 Task: In the  document Aspen.odt Share this file with 'softage.3@softage.net' Check 'Vision History' View the  non- printing characters
Action: Mouse moved to (53, 73)
Screenshot: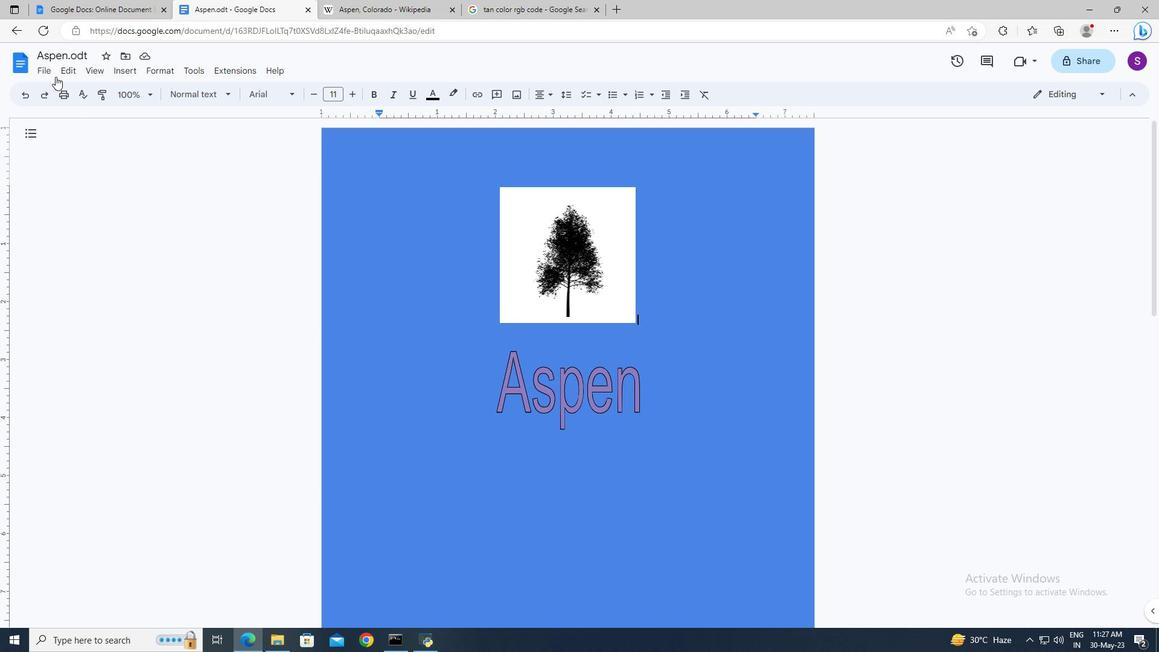 
Action: Mouse pressed left at (53, 73)
Screenshot: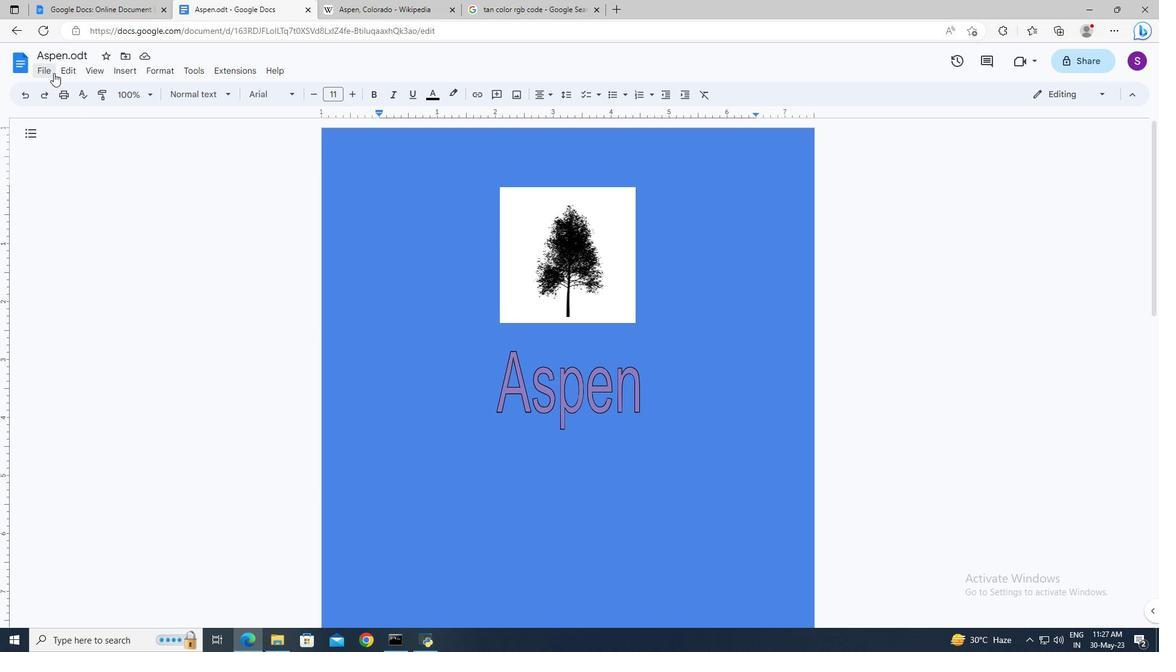 
Action: Mouse moved to (258, 156)
Screenshot: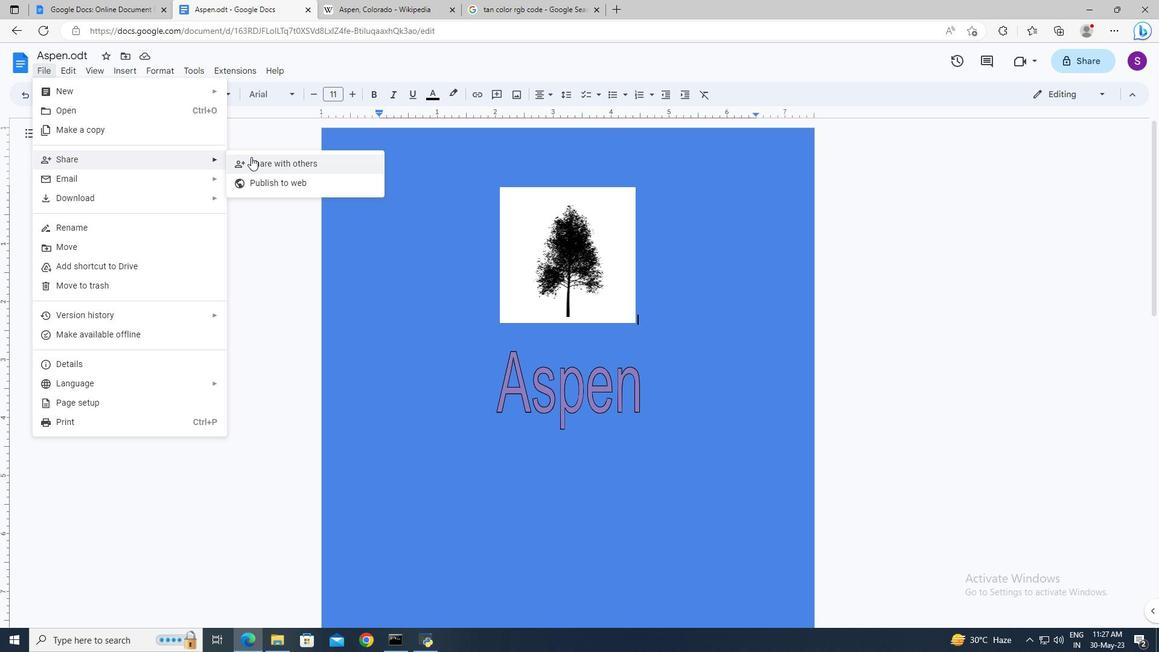 
Action: Mouse pressed left at (258, 156)
Screenshot: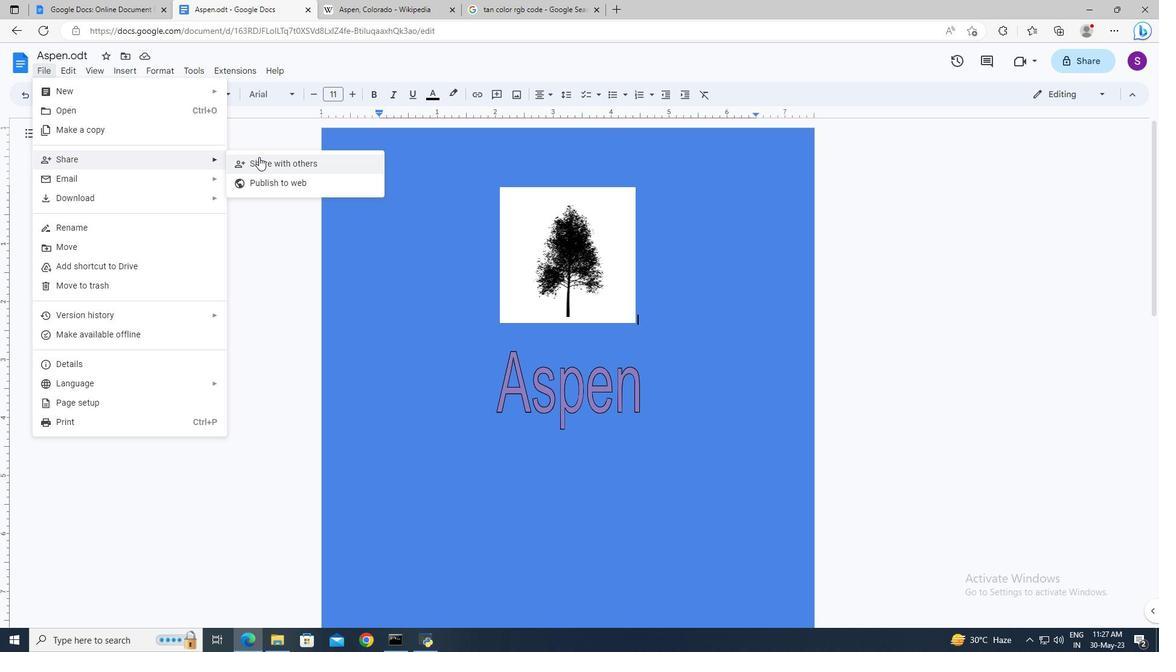 
Action: Mouse moved to (469, 266)
Screenshot: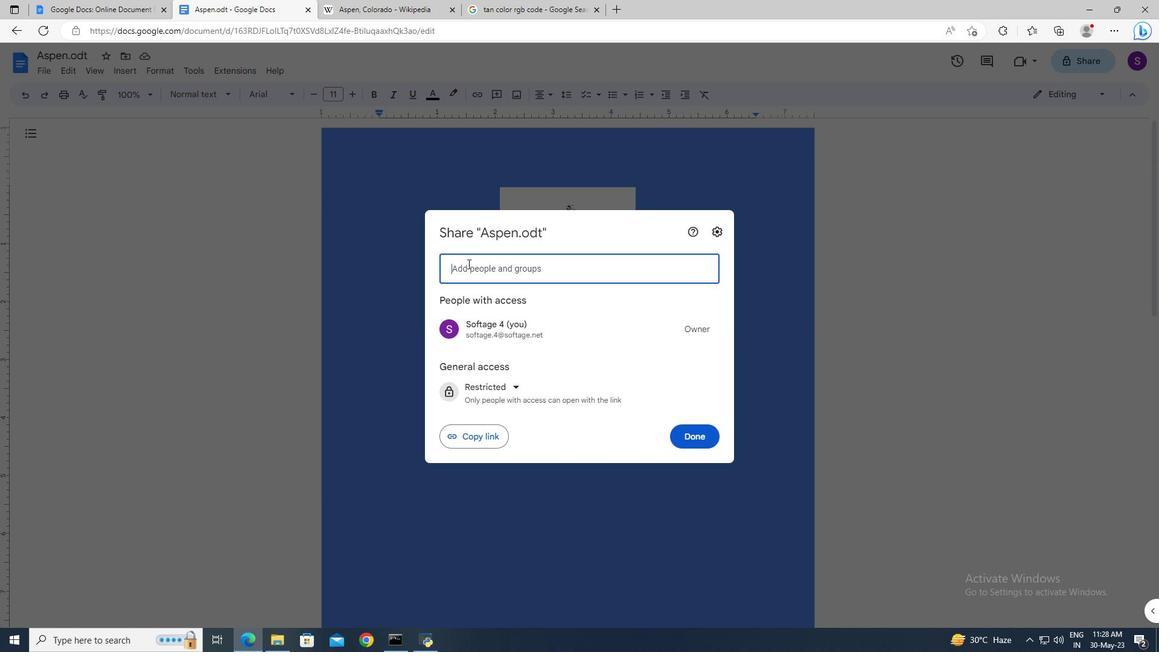 
Action: Mouse pressed left at (469, 266)
Screenshot: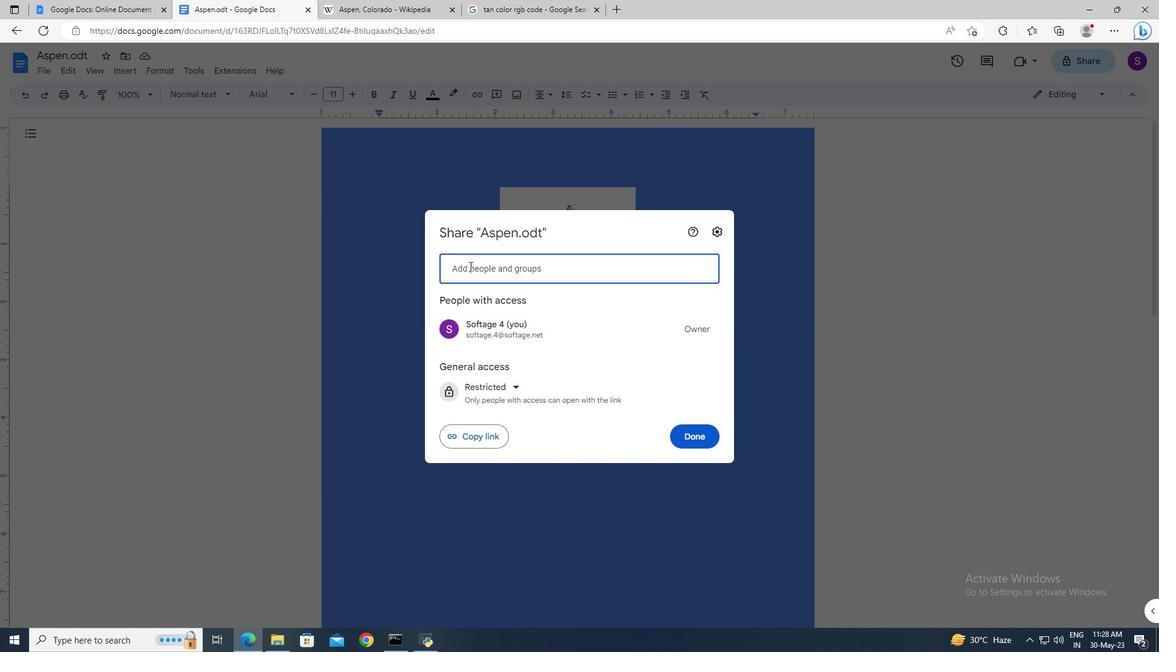 
Action: Key pressed softage.3<Key.shift>@softage.net
Screenshot: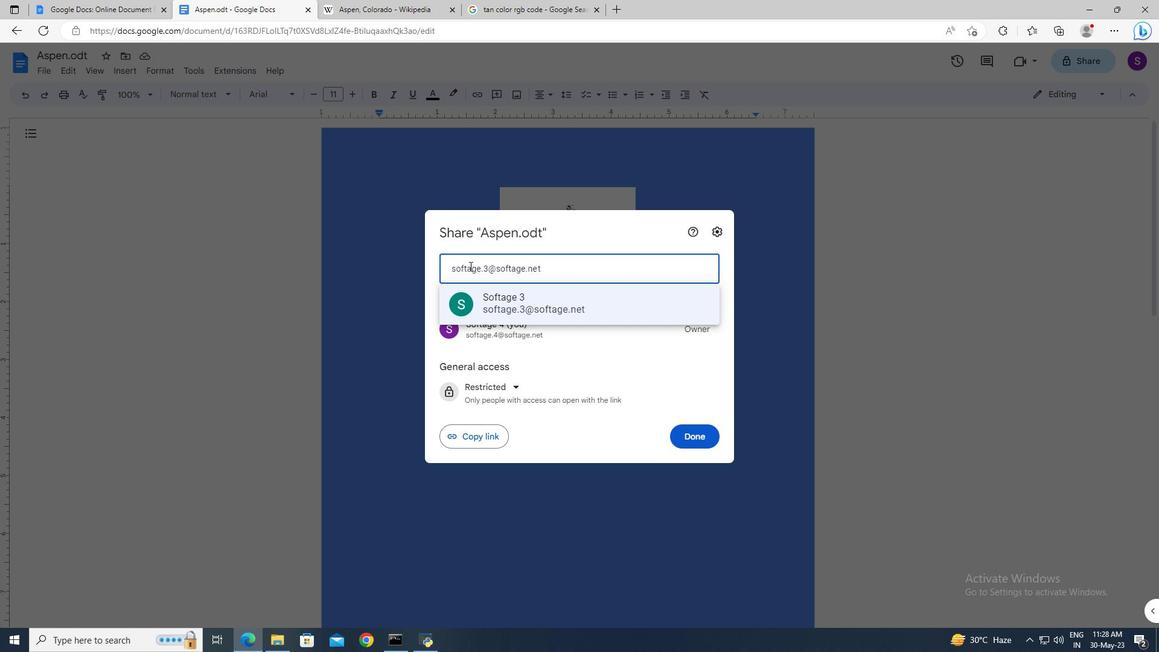
Action: Mouse moved to (496, 298)
Screenshot: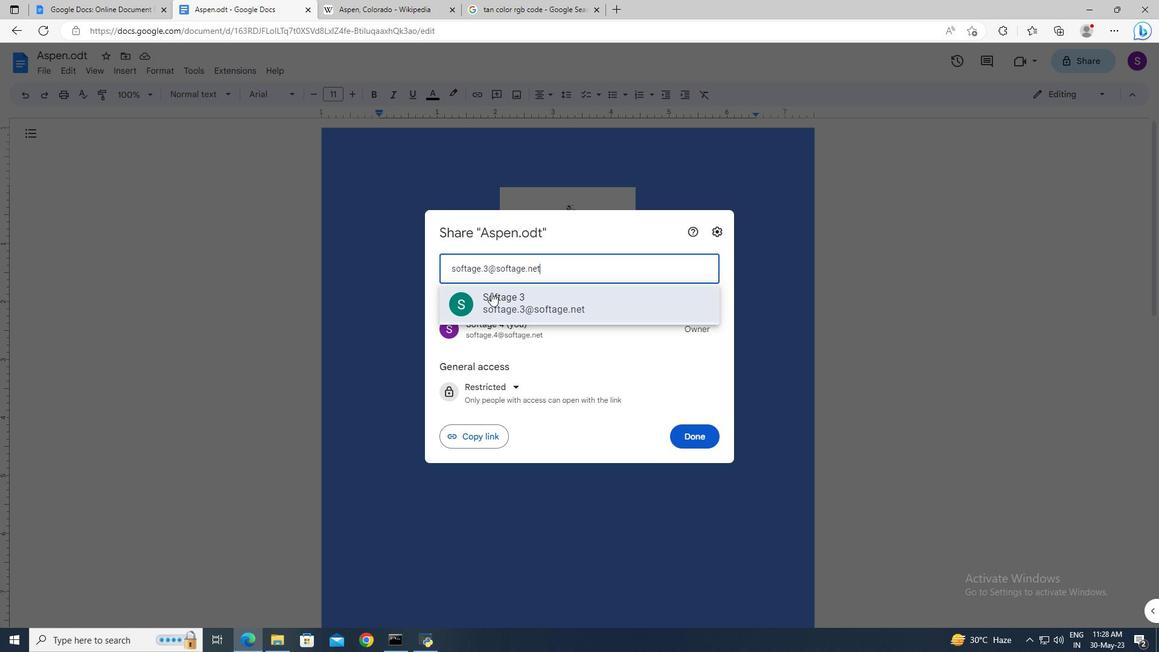 
Action: Mouse pressed left at (496, 298)
Screenshot: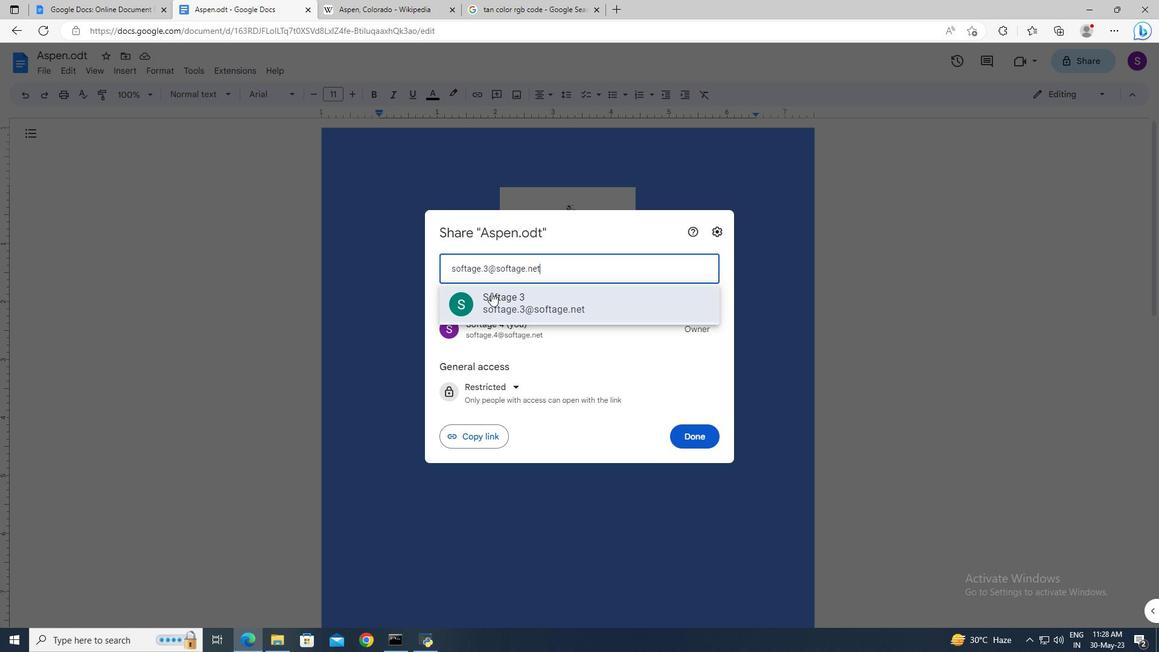 
Action: Mouse moved to (677, 418)
Screenshot: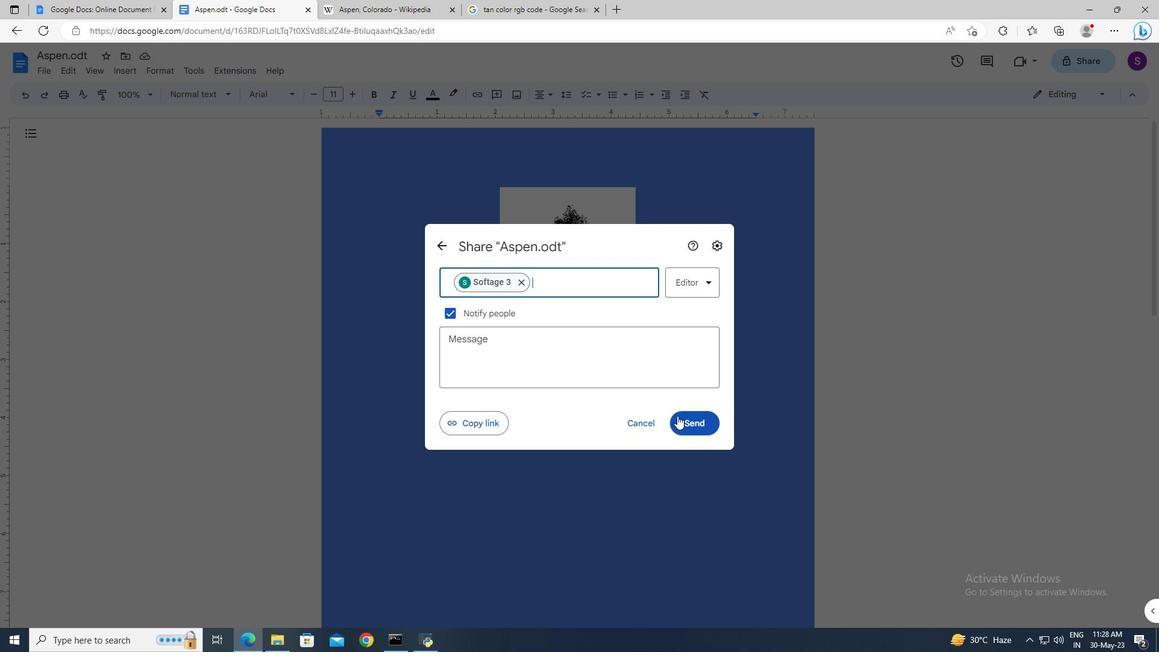 
Action: Mouse pressed left at (677, 418)
Screenshot: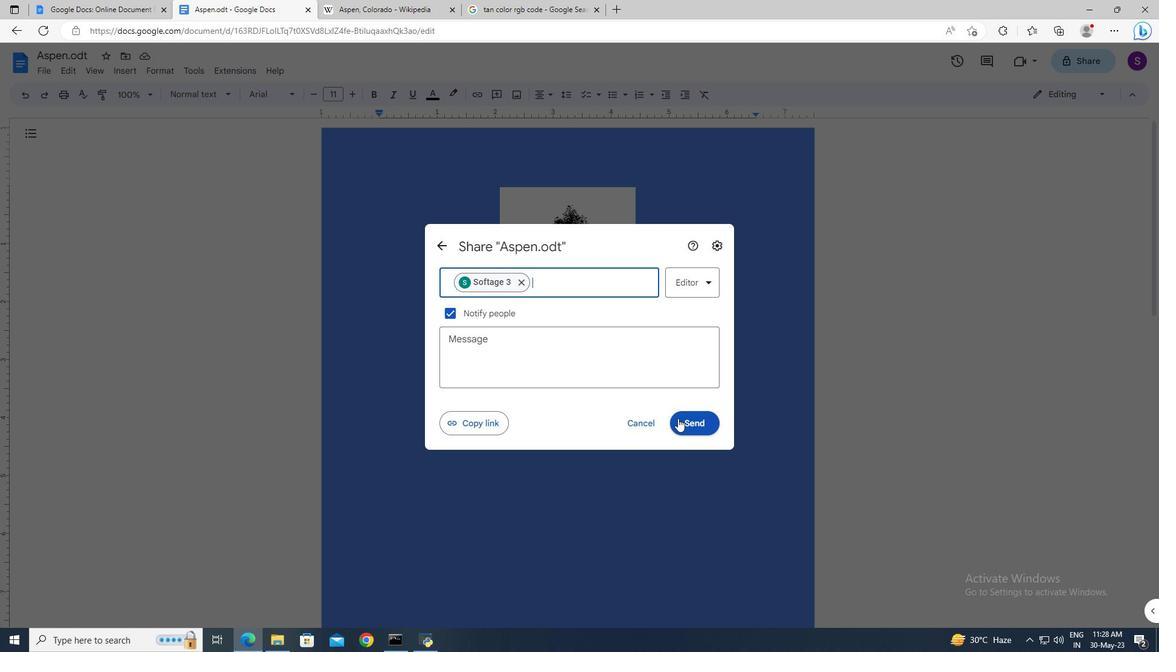 
Action: Mouse moved to (53, 69)
Screenshot: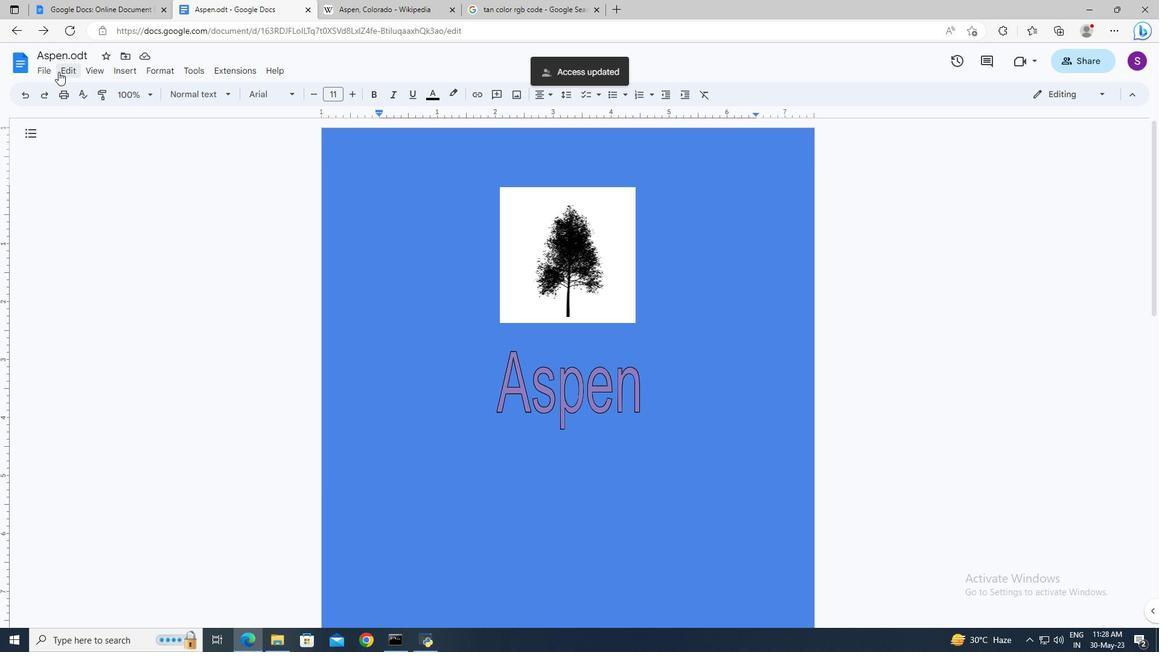 
Action: Mouse pressed left at (53, 69)
Screenshot: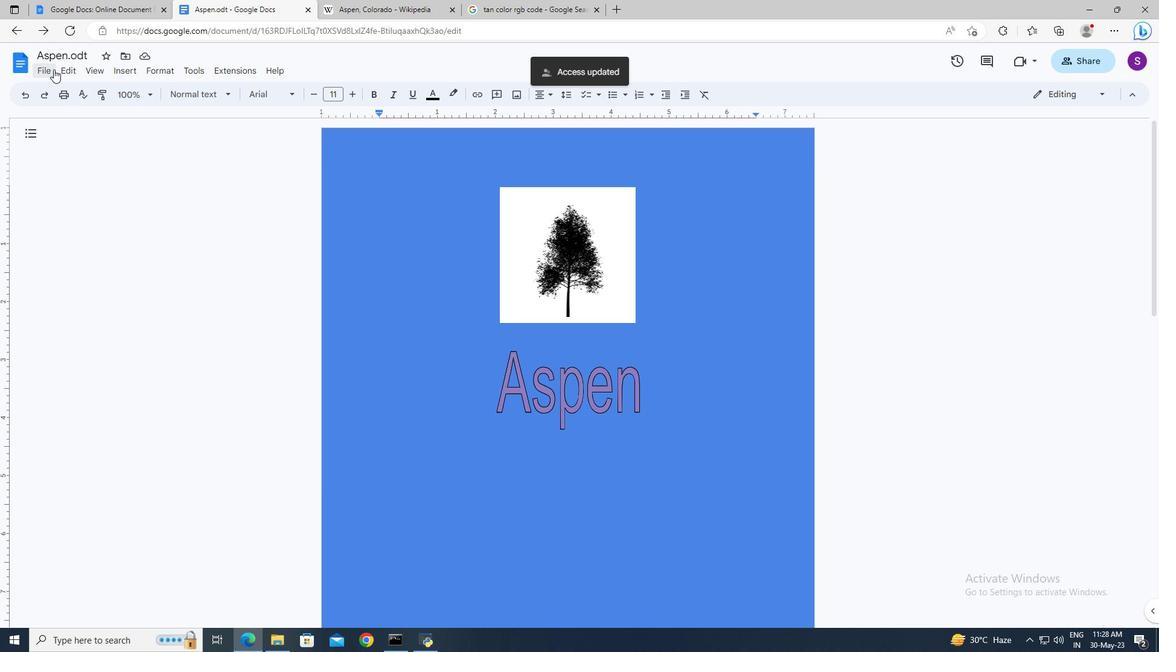 
Action: Mouse moved to (260, 331)
Screenshot: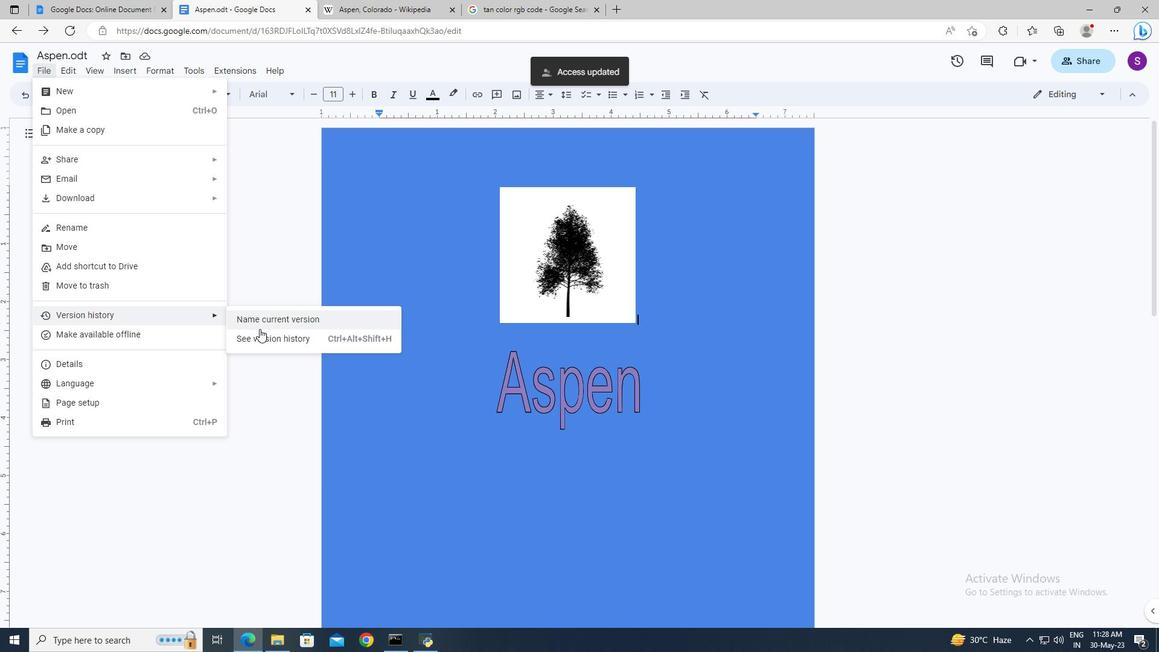 
Action: Mouse pressed left at (260, 331)
Screenshot: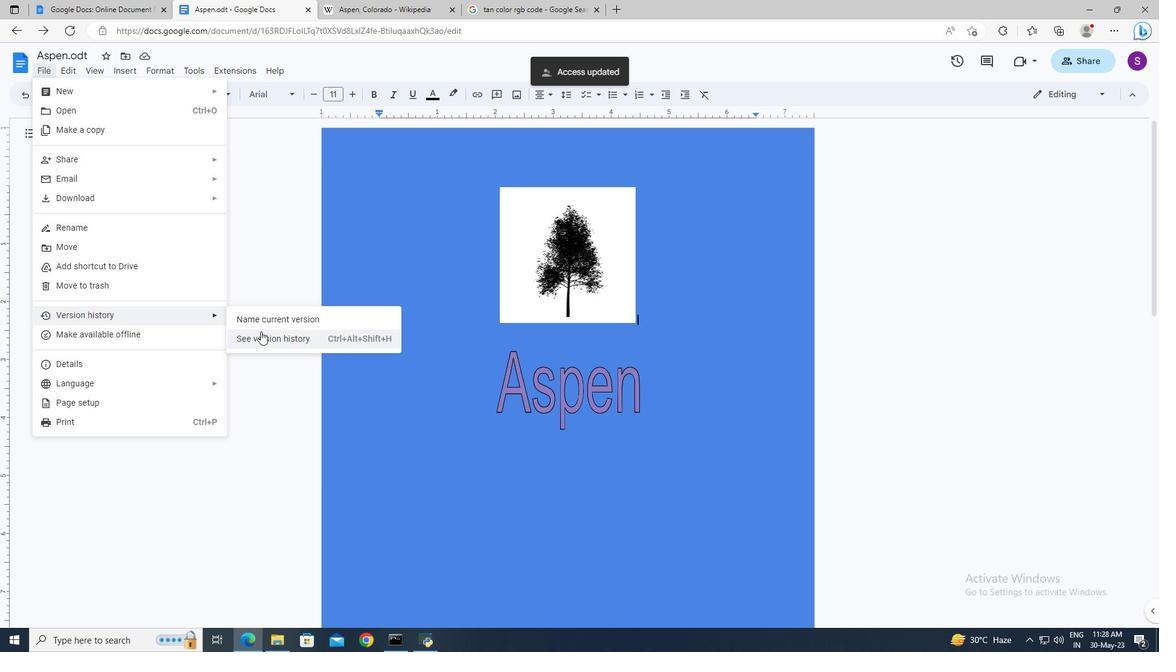
Action: Mouse moved to (21, 65)
Screenshot: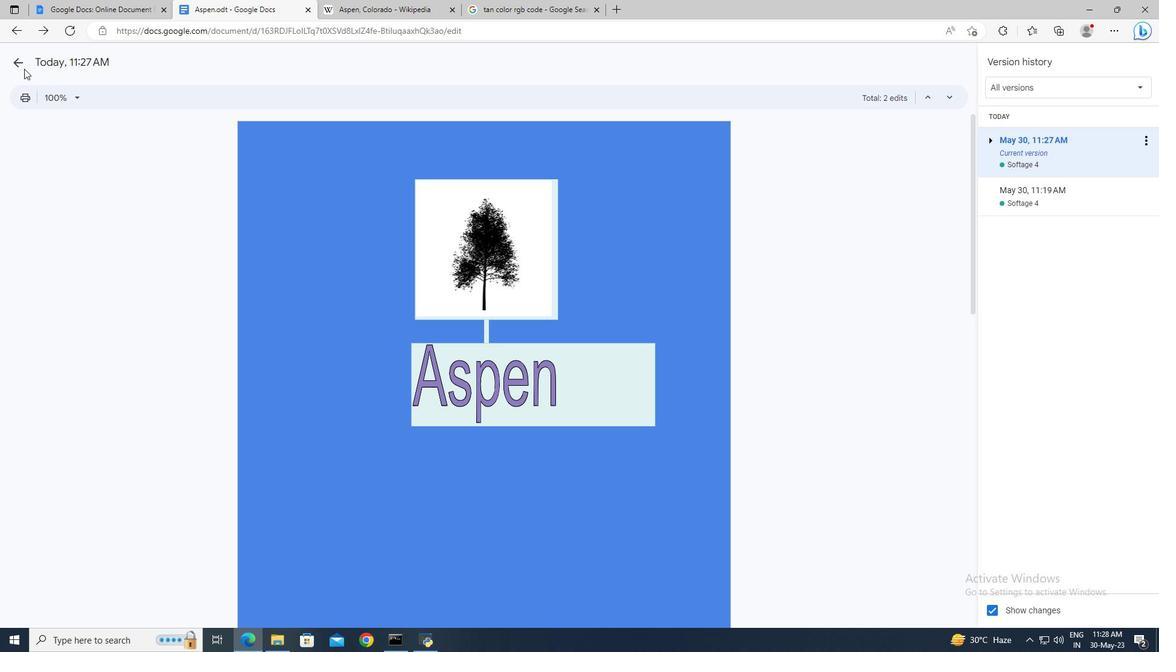 
Action: Mouse pressed left at (21, 65)
Screenshot: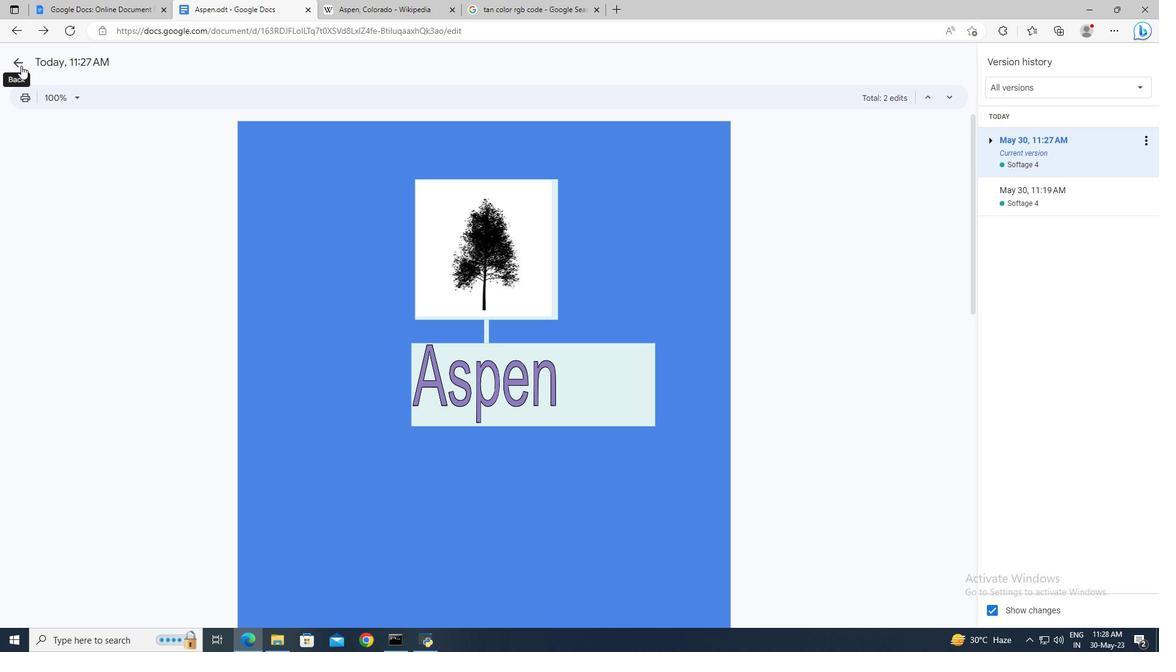 
Action: Mouse moved to (99, 71)
Screenshot: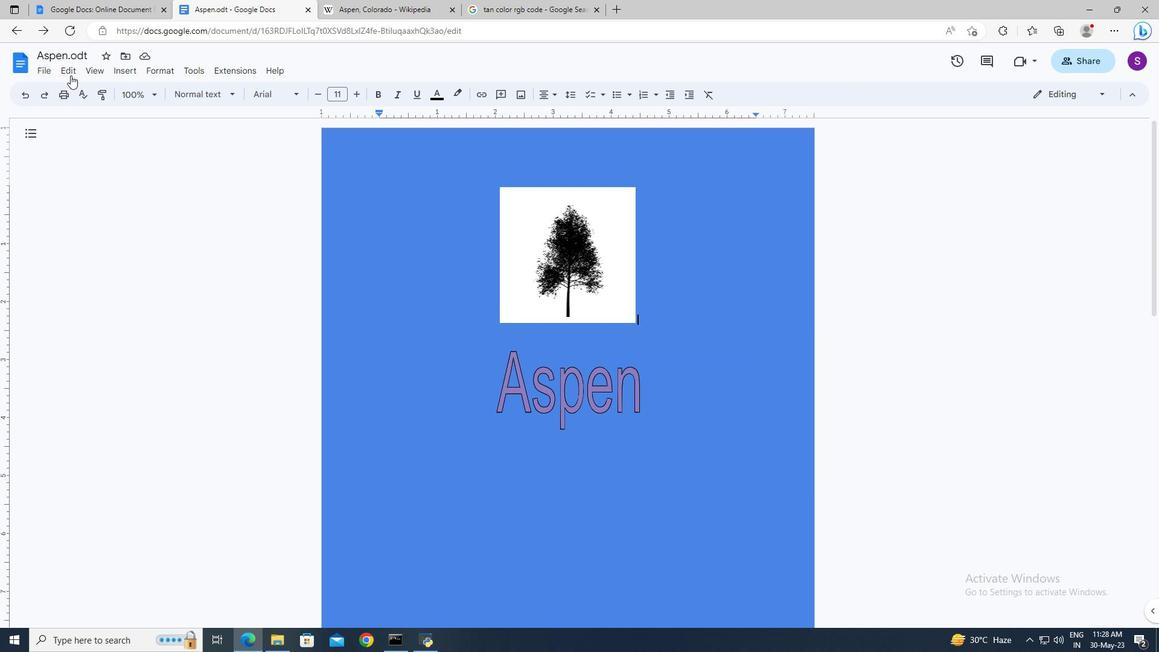 
Action: Mouse pressed left at (99, 71)
Screenshot: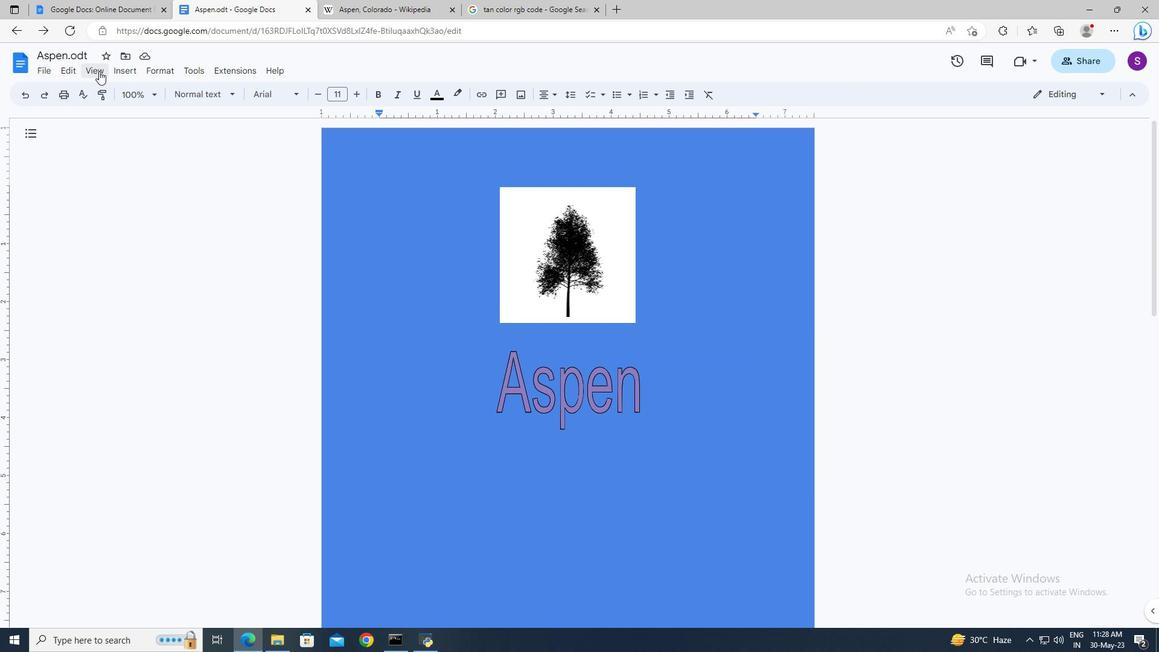 
Action: Mouse moved to (123, 198)
Screenshot: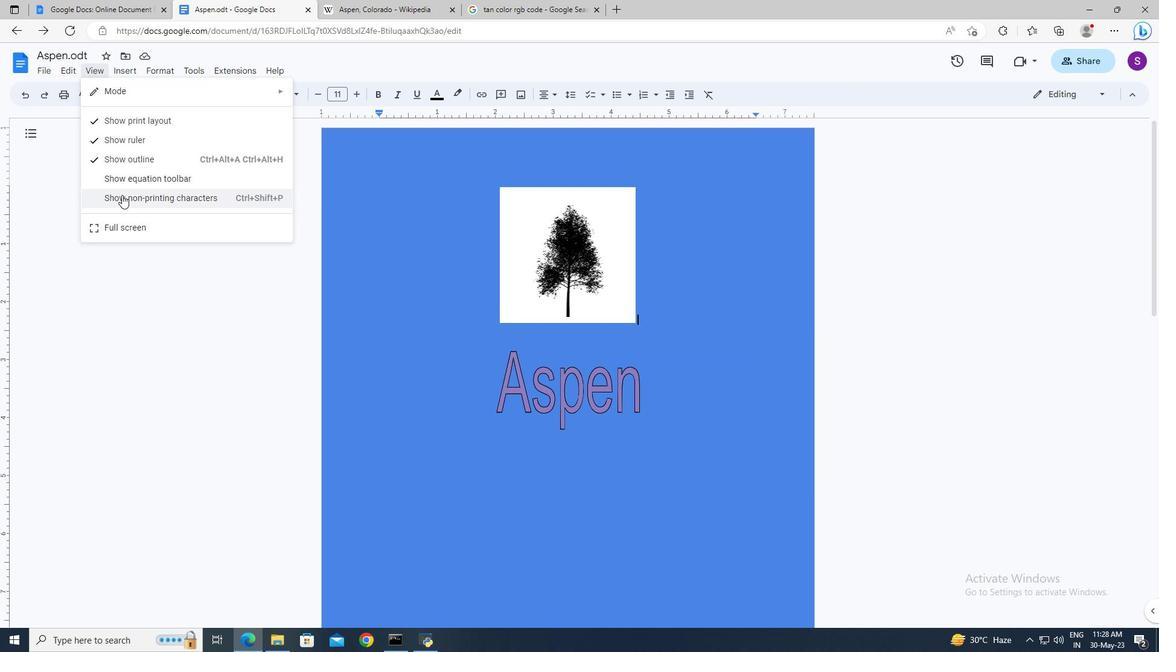 
Action: Mouse pressed left at (123, 198)
Screenshot: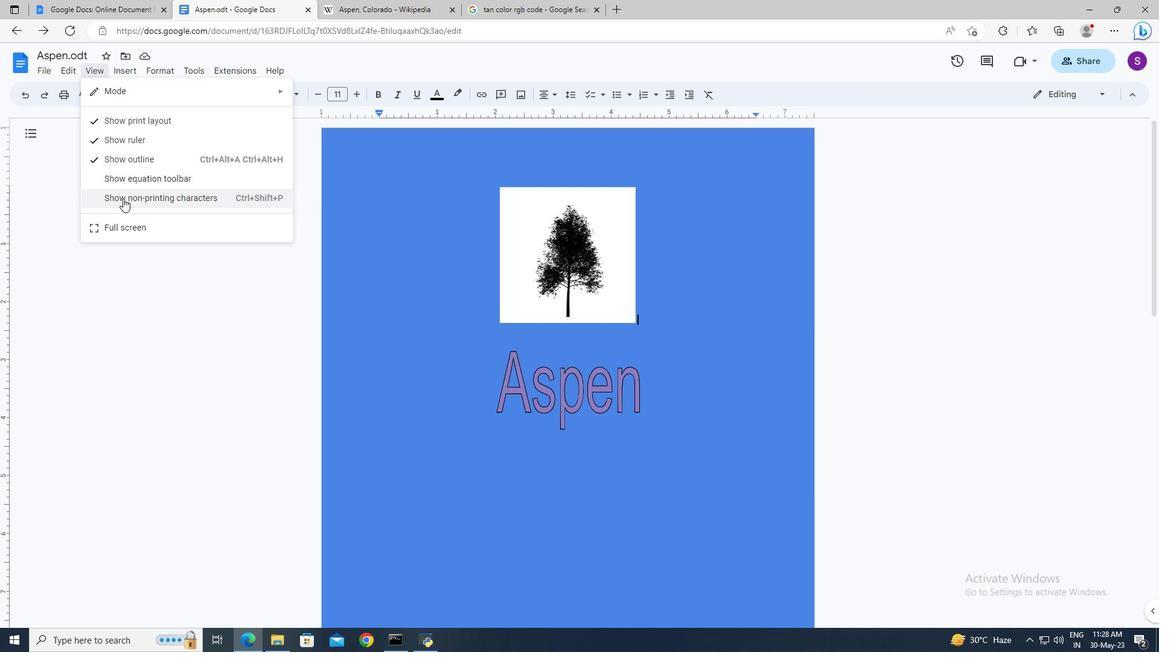 
Action: Mouse moved to (89, 72)
Screenshot: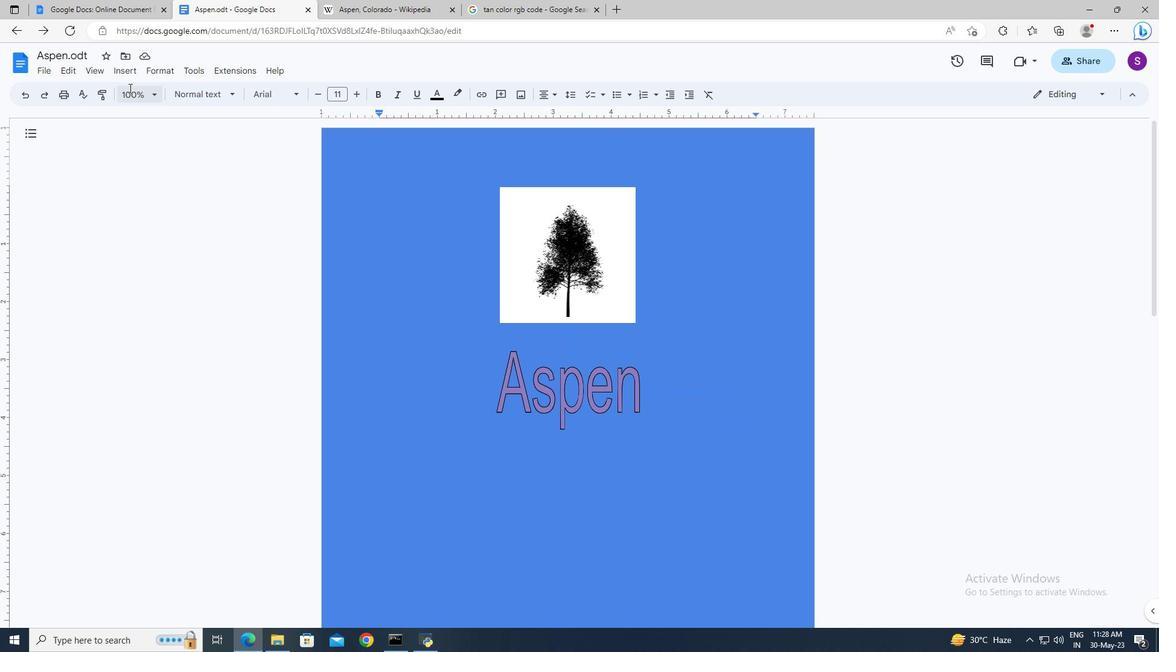 
Action: Mouse pressed left at (89, 72)
Screenshot: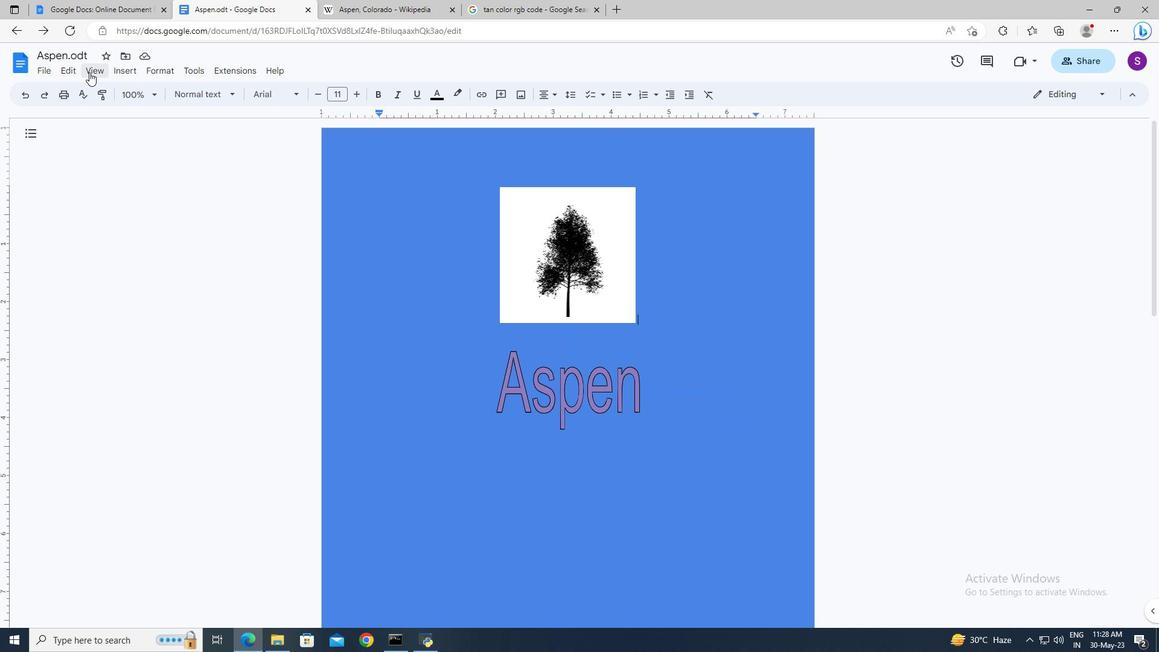 
Action: Mouse moved to (124, 195)
Screenshot: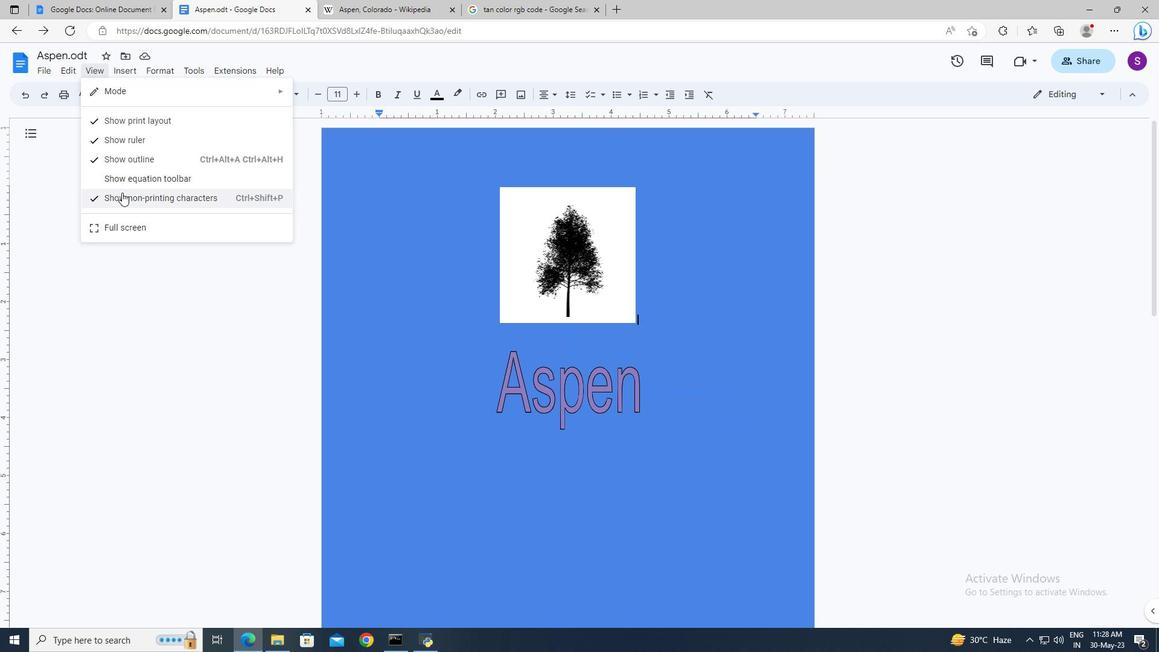 
Action: Mouse pressed left at (124, 195)
Screenshot: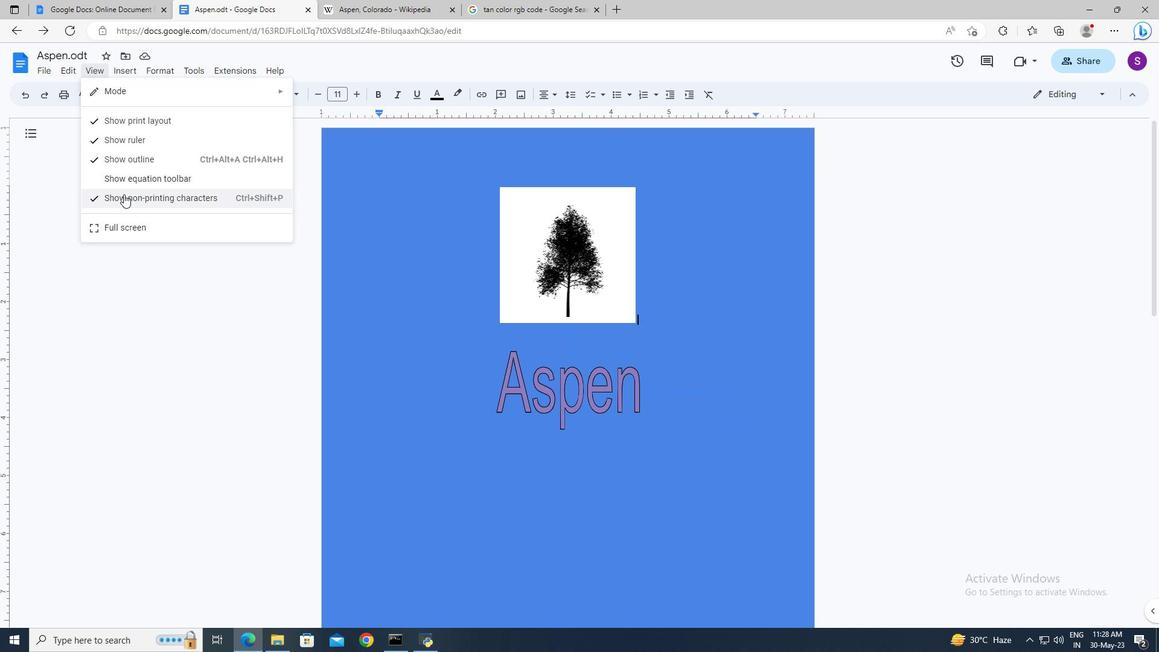 
Action: Mouse moved to (102, 71)
Screenshot: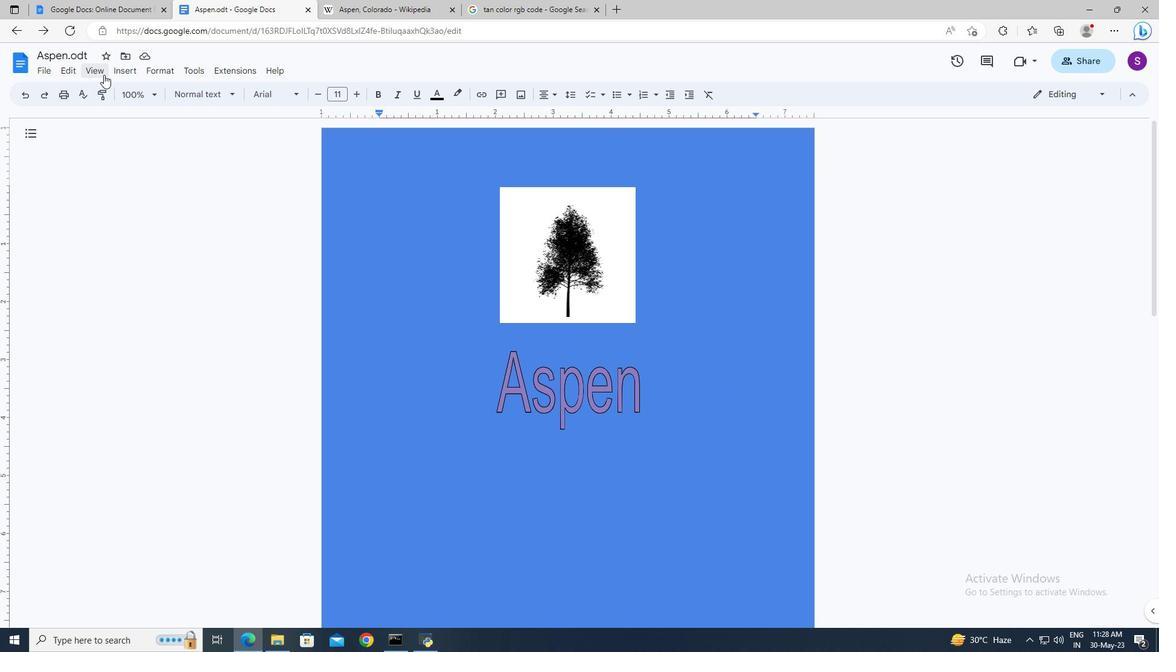 
Action: Mouse pressed left at (102, 71)
Screenshot: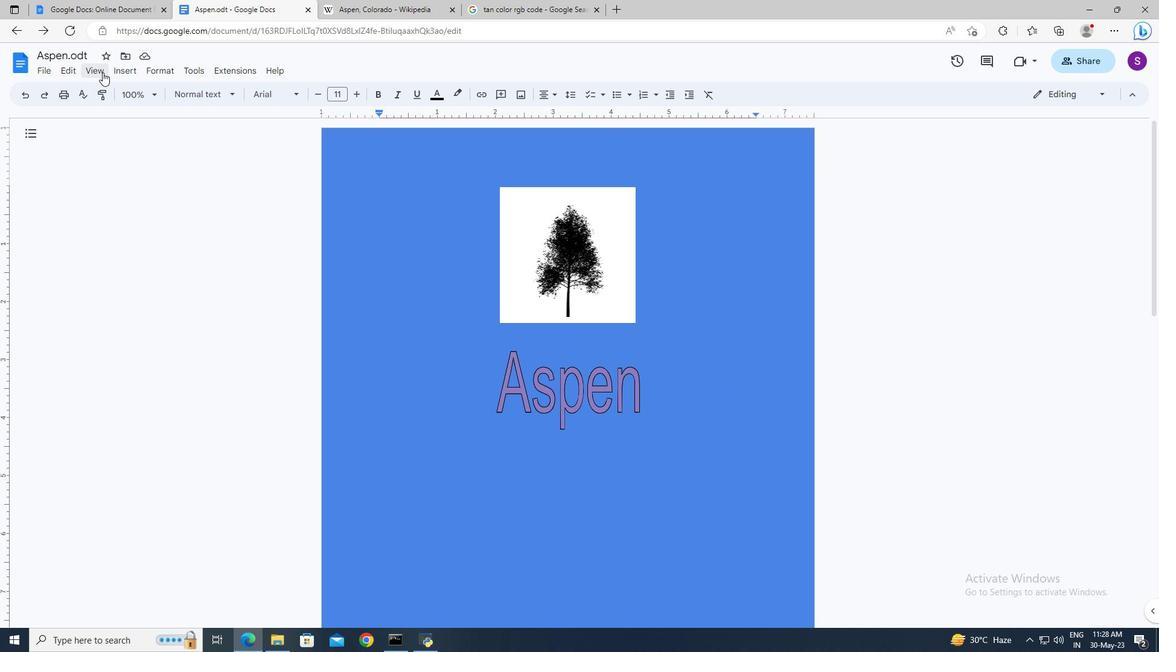 
Action: Mouse moved to (126, 196)
Screenshot: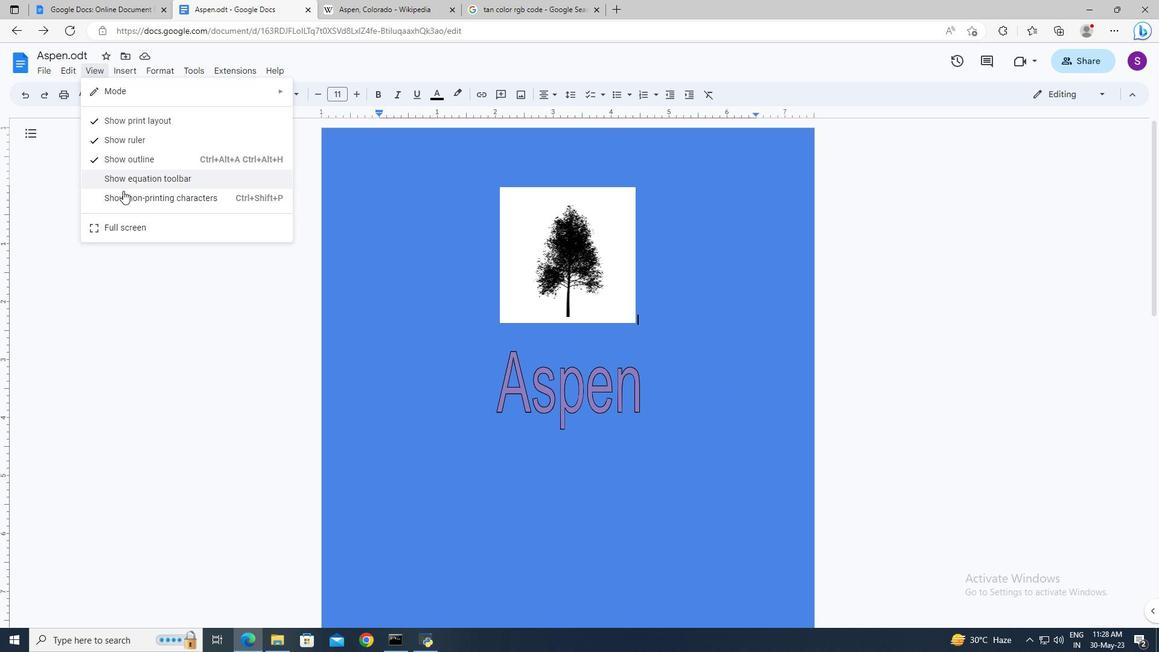 
Action: Mouse pressed left at (126, 196)
Screenshot: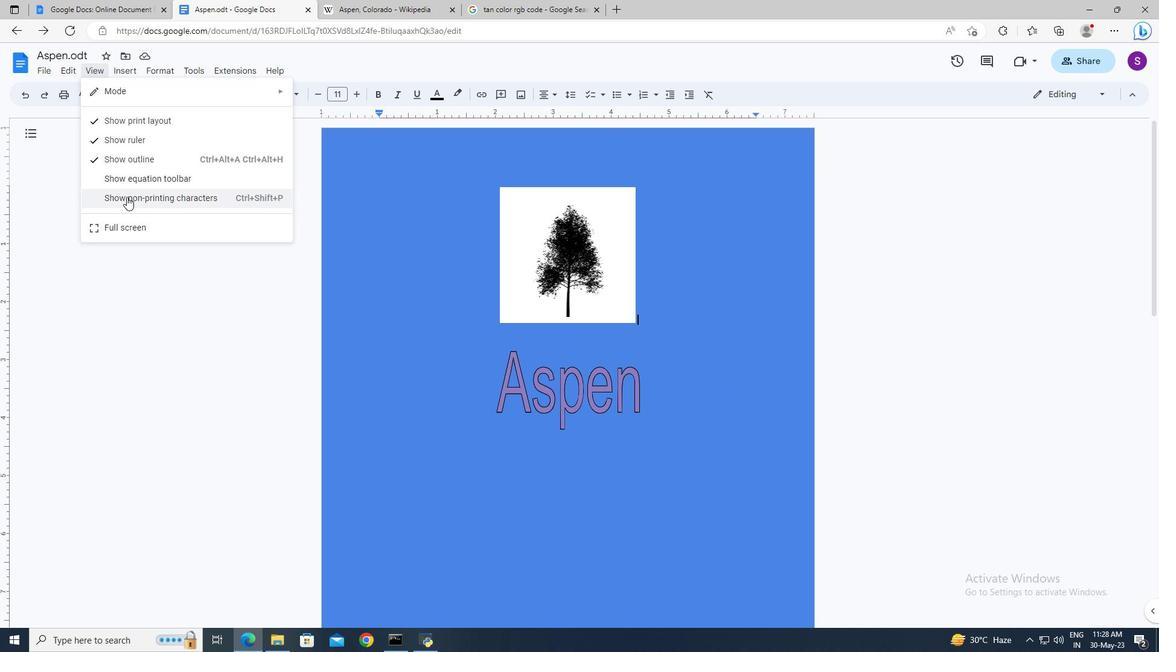 
Action: Mouse moved to (547, 294)
Screenshot: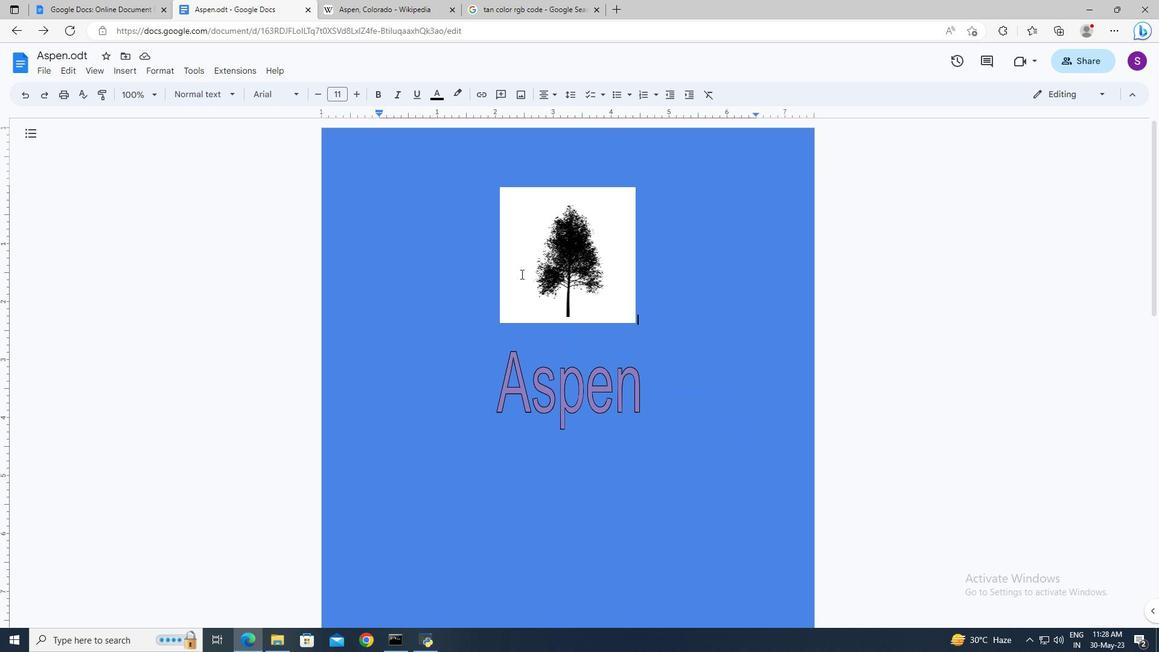 
Action: Mouse scrolled (547, 294) with delta (0, 0)
Screenshot: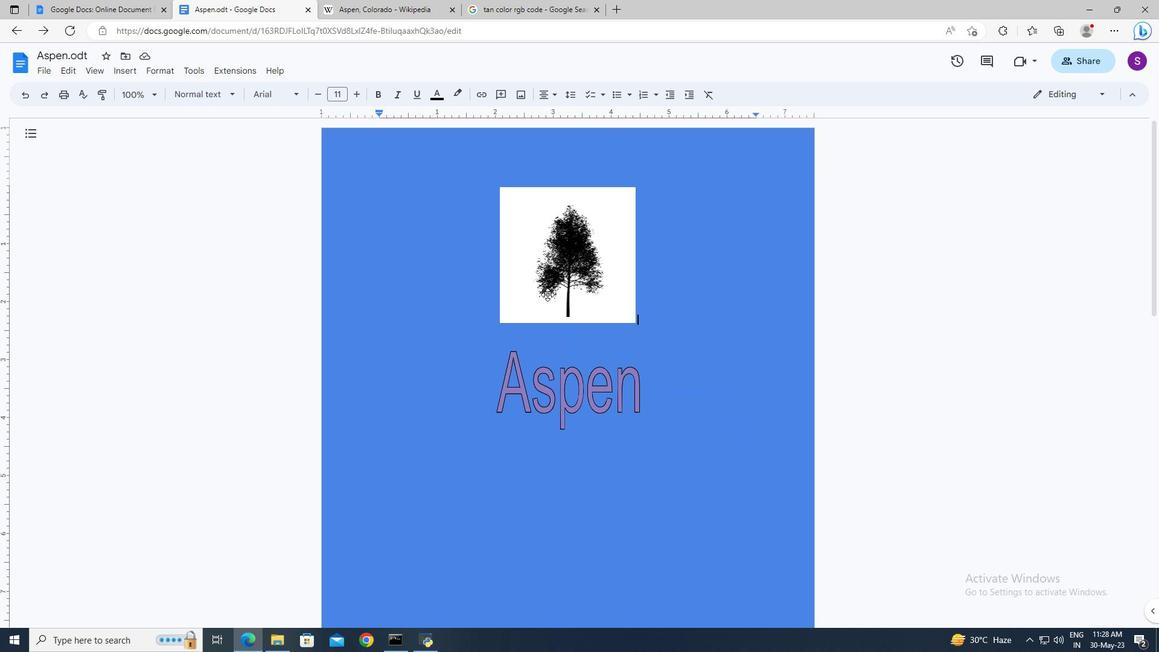 
Action: Mouse scrolled (547, 294) with delta (0, 0)
Screenshot: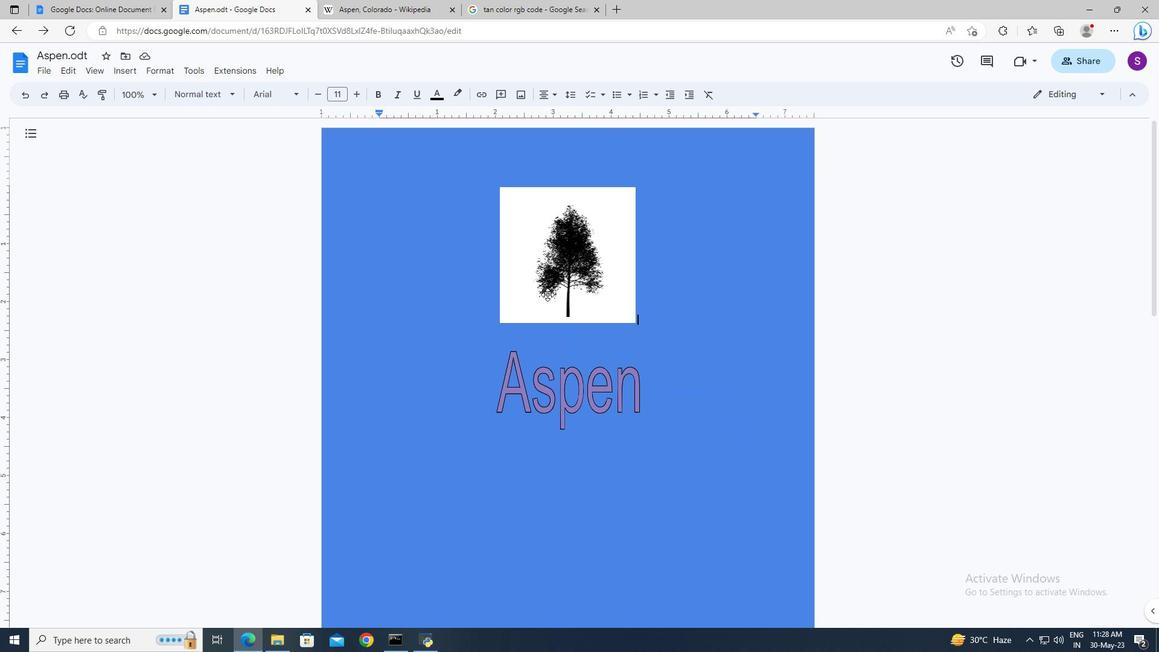 
Action: Mouse scrolled (547, 294) with delta (0, 0)
Screenshot: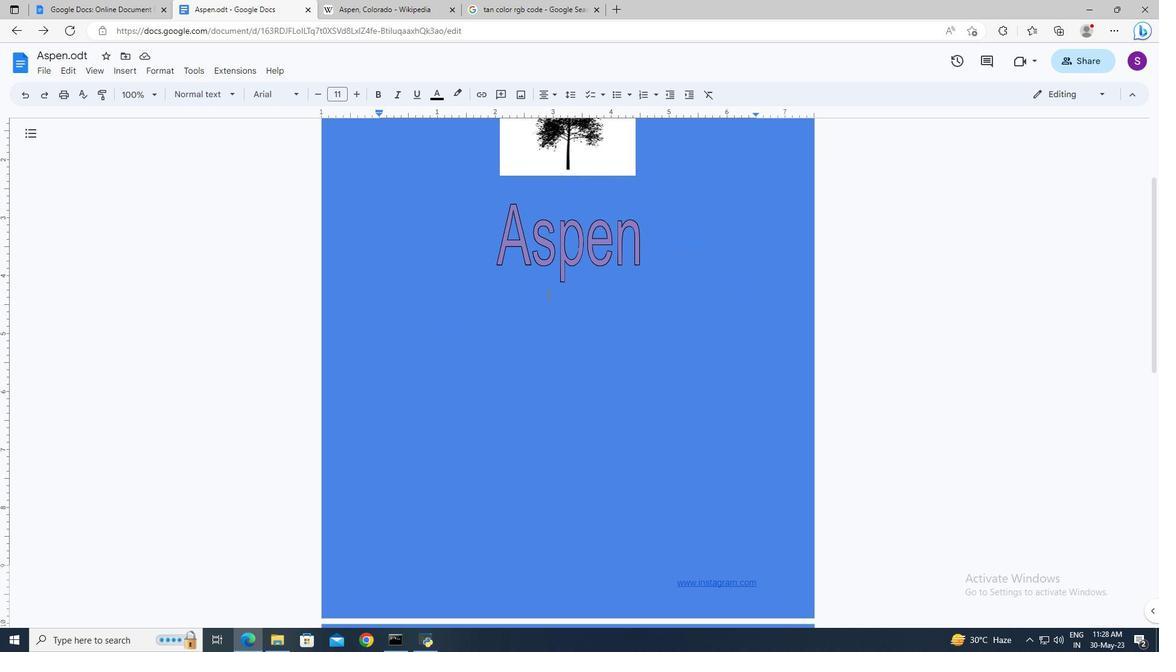 
Action: Mouse scrolled (547, 294) with delta (0, 0)
Screenshot: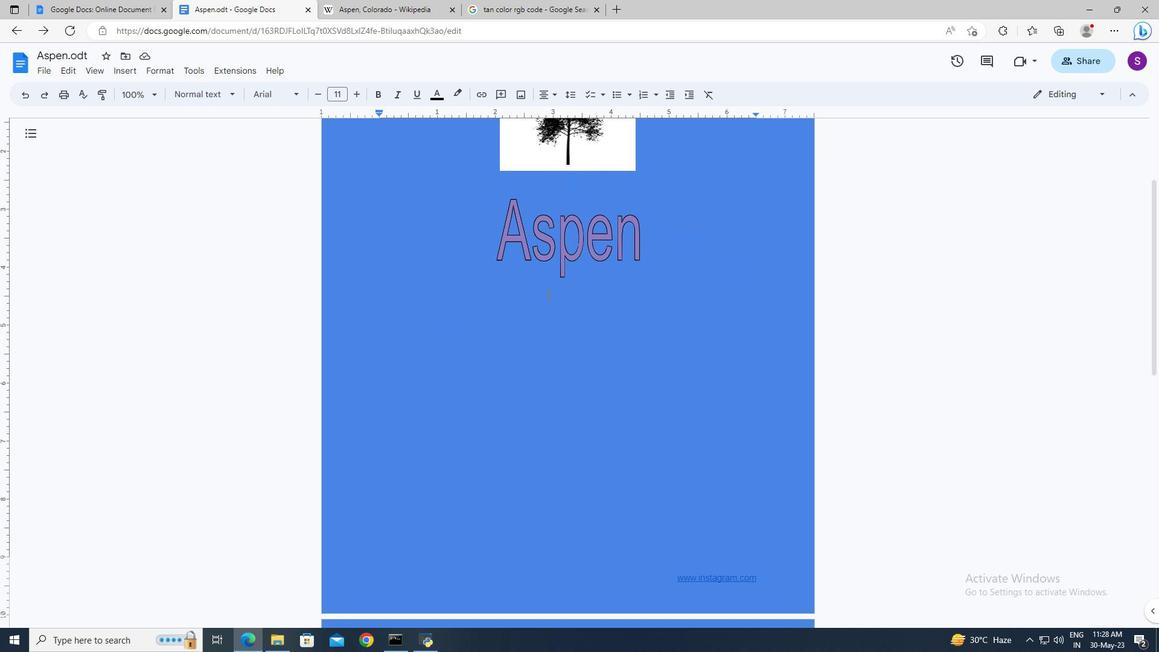 
Action: Mouse scrolled (547, 294) with delta (0, 0)
Screenshot: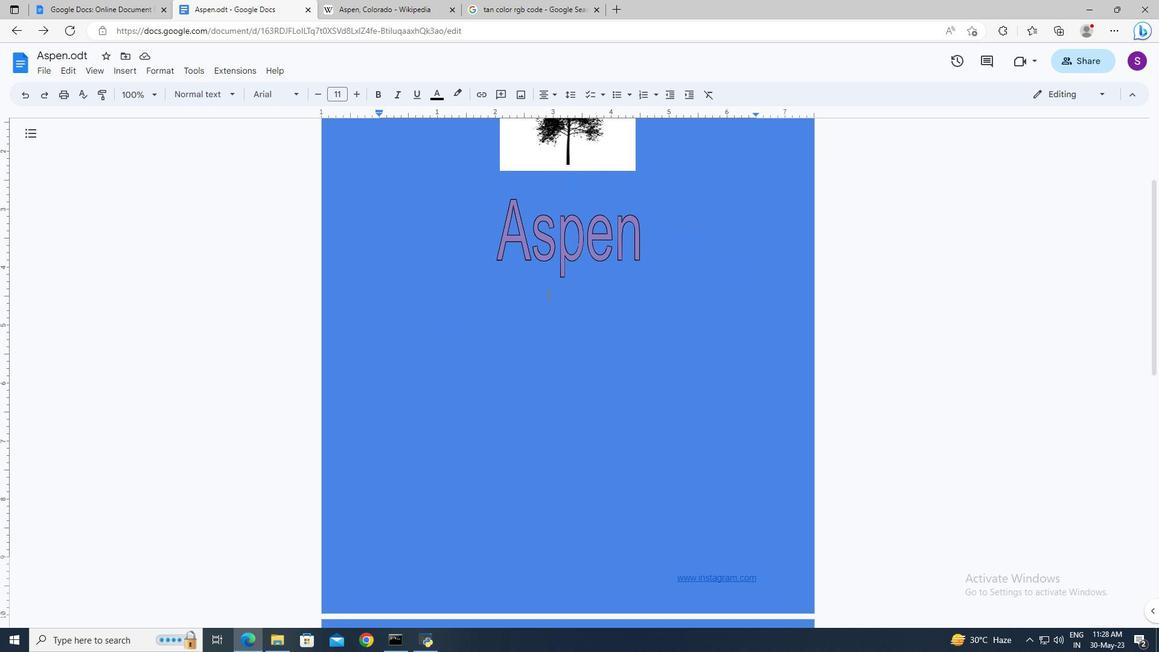 
Action: Mouse scrolled (547, 294) with delta (0, 0)
Screenshot: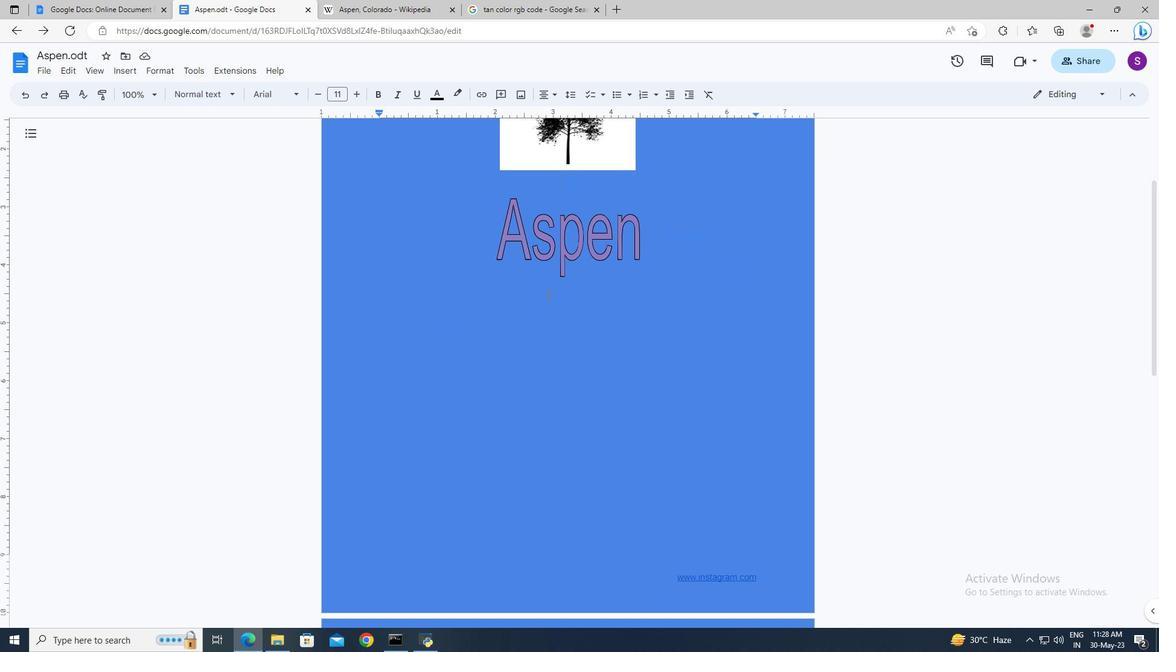 
Action: Mouse scrolled (547, 295) with delta (0, 0)
Screenshot: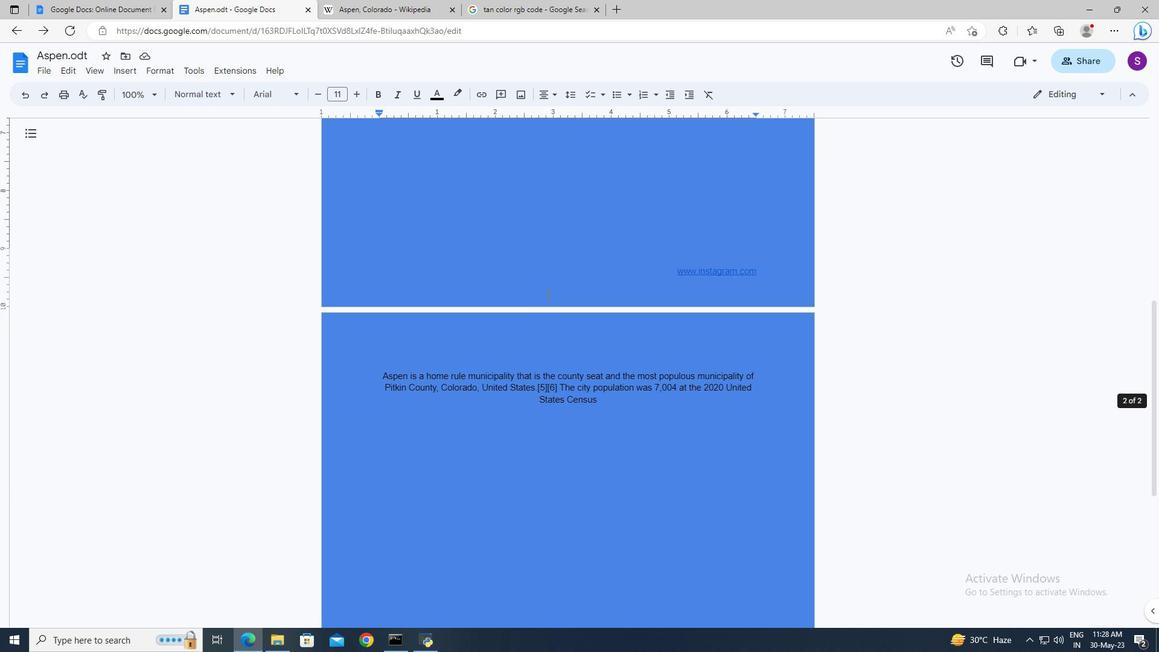 
Action: Mouse scrolled (547, 295) with delta (0, 0)
Screenshot: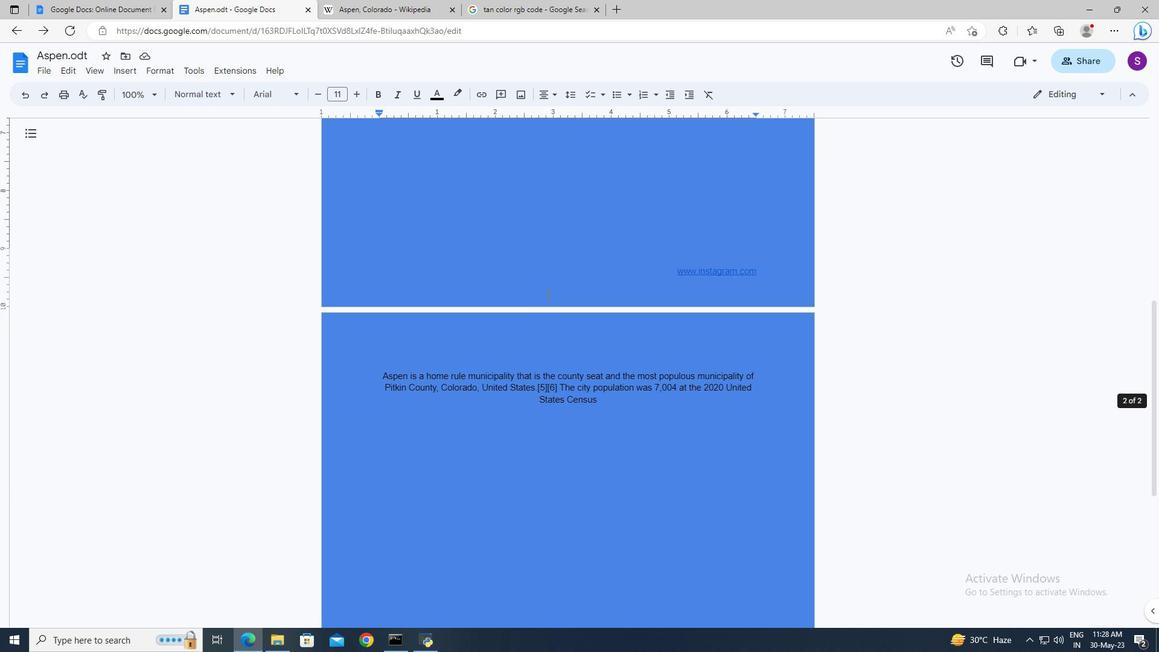 
